 Task: Advanced search for "is: starred".
Action: Mouse pressed left at (950, 55)
Screenshot: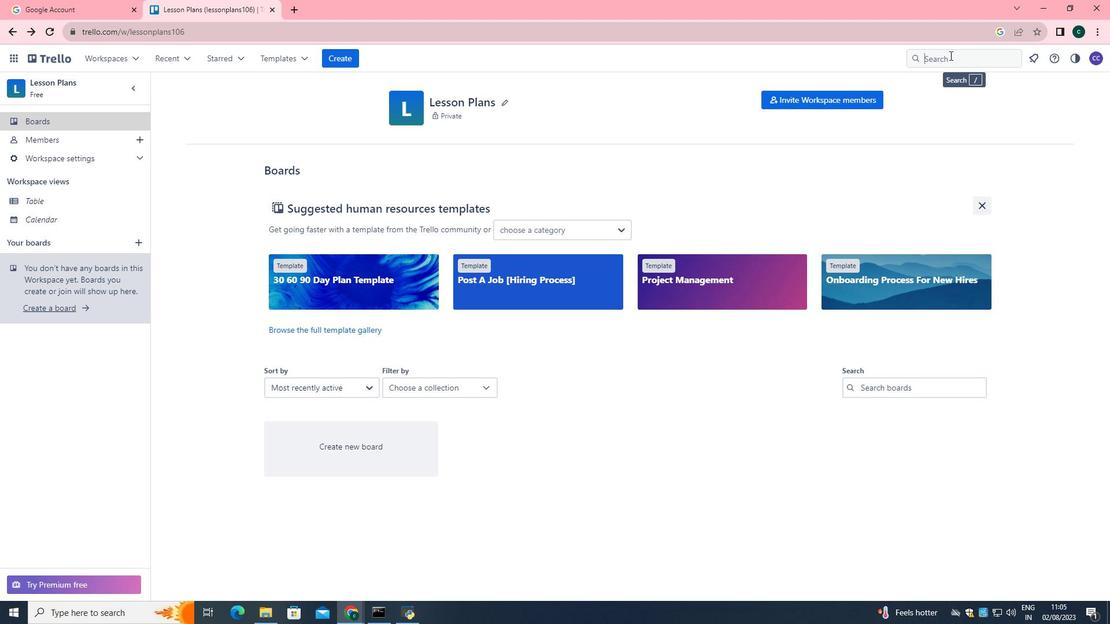 
Action: Mouse moved to (655, 334)
Screenshot: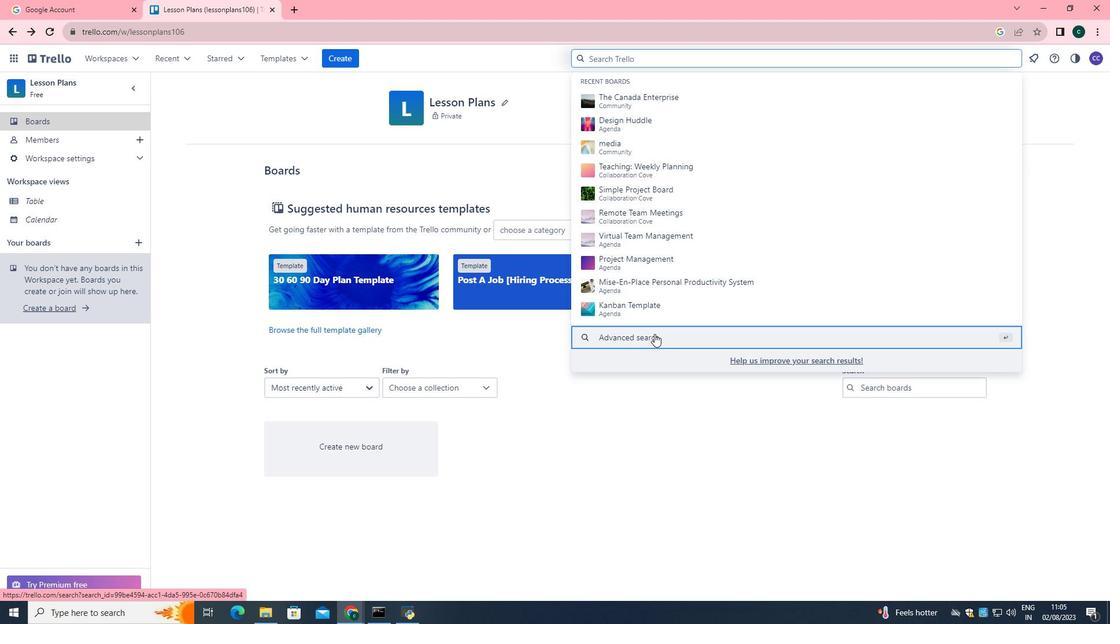 
Action: Mouse pressed left at (655, 334)
Screenshot: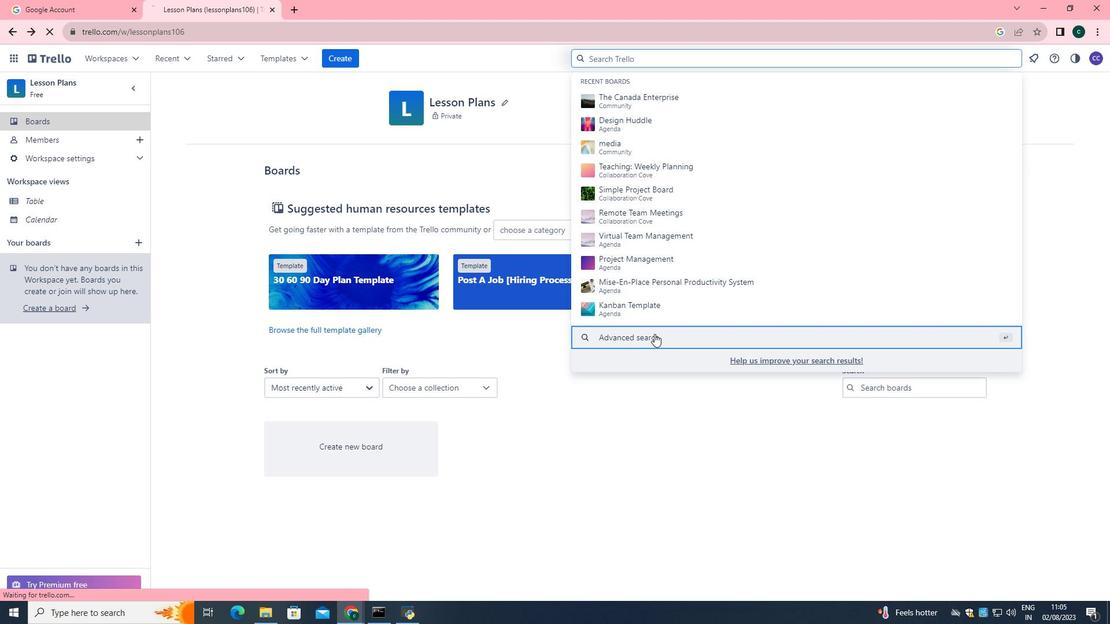 
Action: Mouse moved to (591, 137)
Screenshot: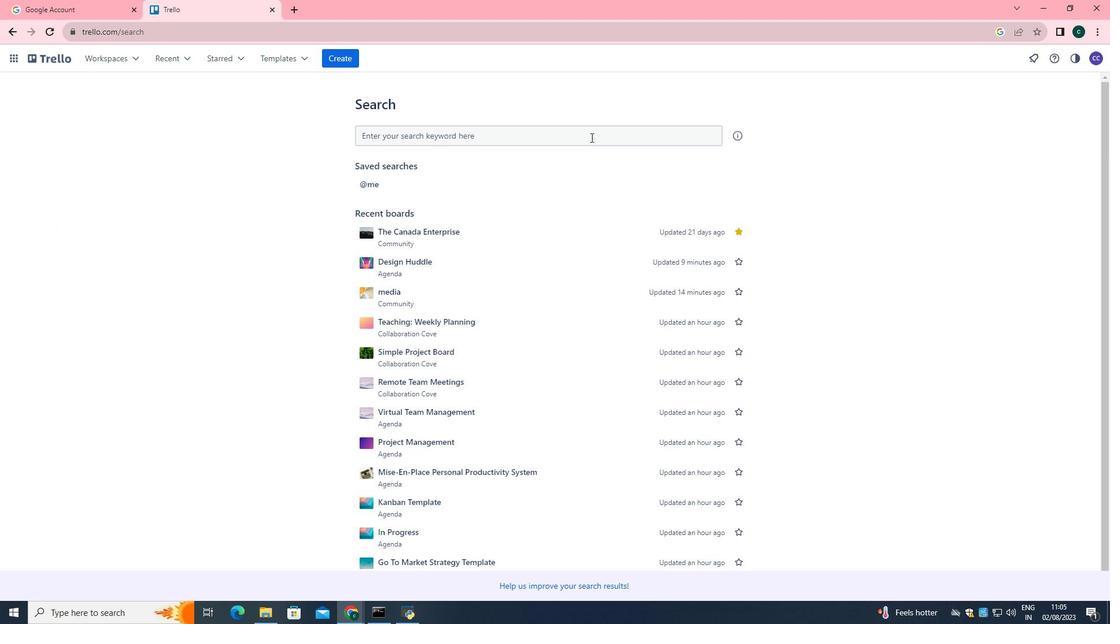 
Action: Mouse pressed left at (591, 137)
Screenshot: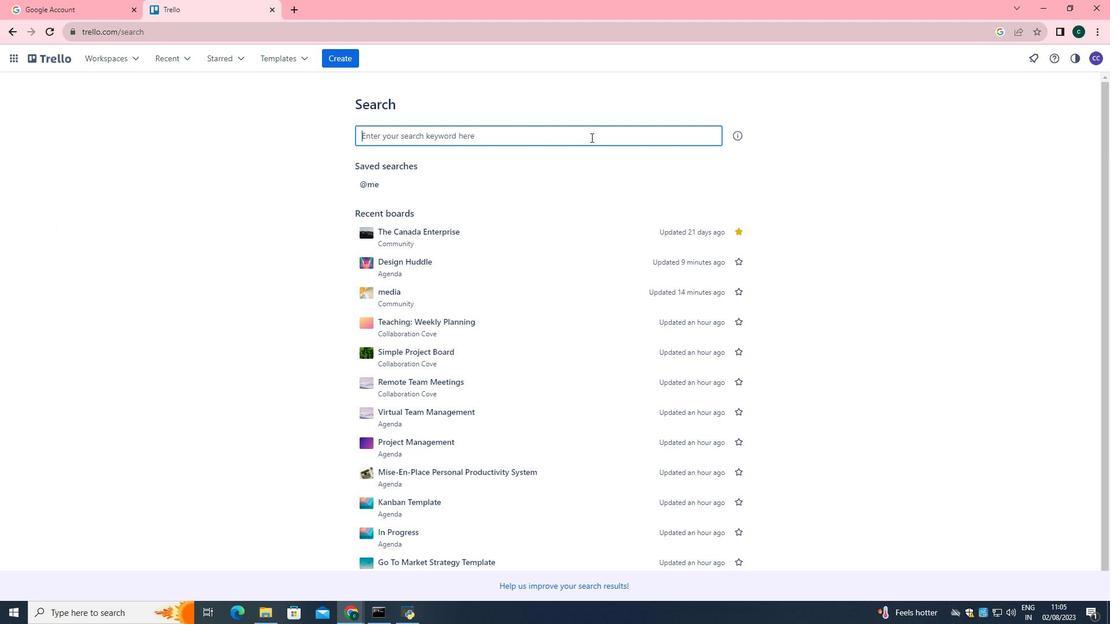 
Action: Key pressed is<Key.shift_r>:starred
Screenshot: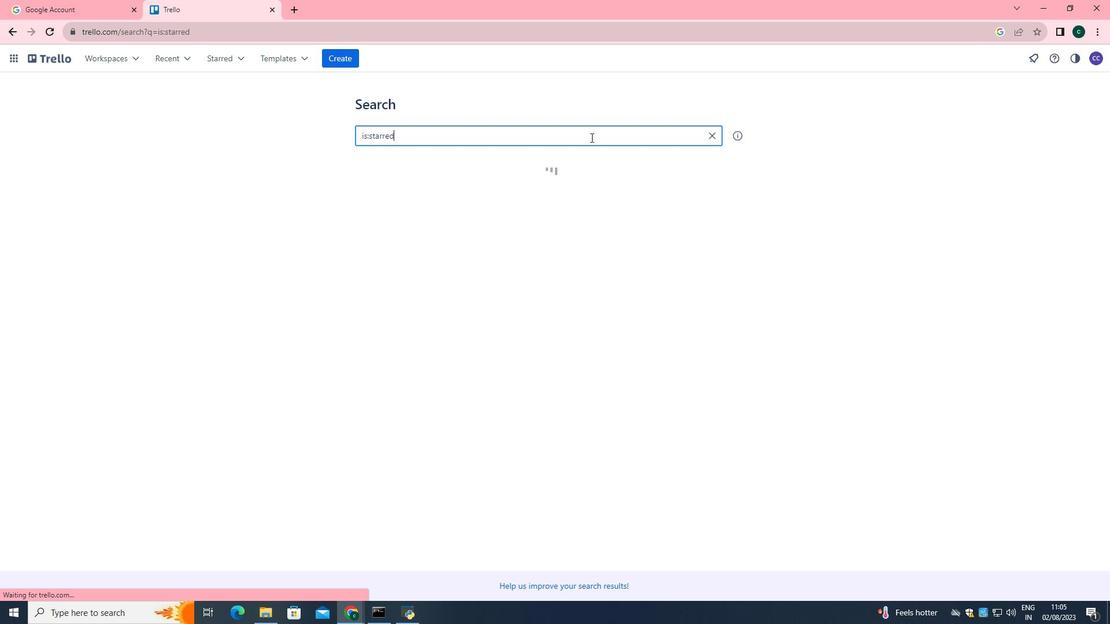 
